 Task: Start in the project AgileMind the sprint 'Platform Stability Sprint', with a duration of 1 week. Start in the project AgileMind the sprint 'Platform Stability Sprint', with a duration of 3 weeks. Start in the project AgileMind the sprint 'Platform Stability Sprint', with a duration of 2 weeks
Action: Mouse moved to (628, 353)
Screenshot: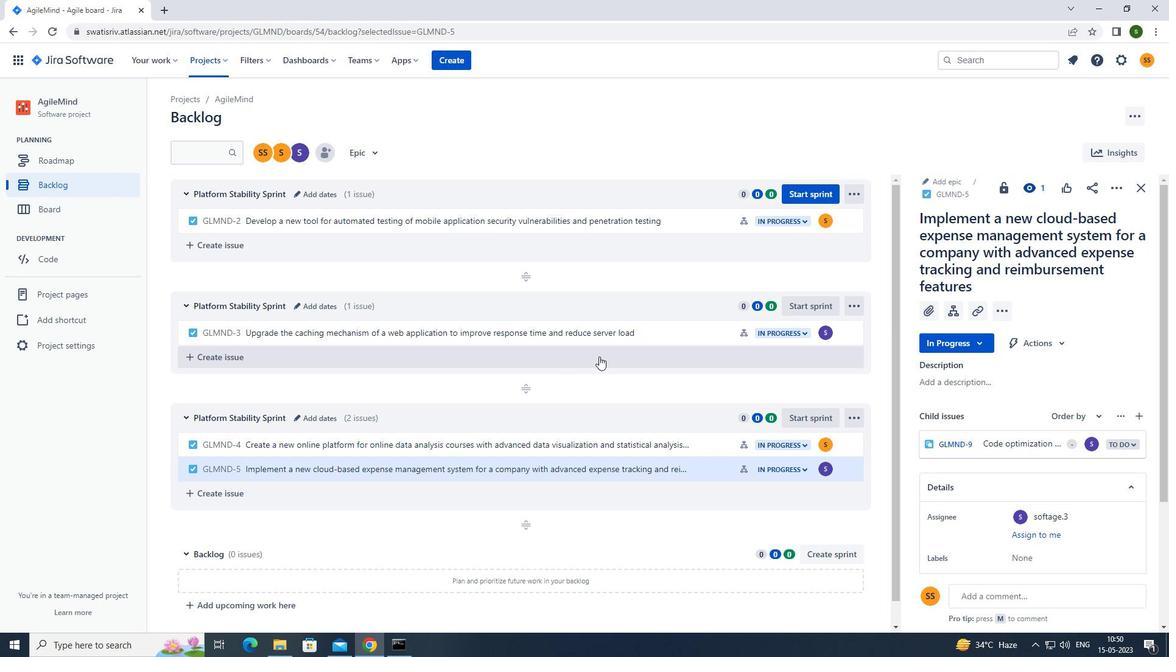 
Action: Mouse scrolled (628, 353) with delta (0, 0)
Screenshot: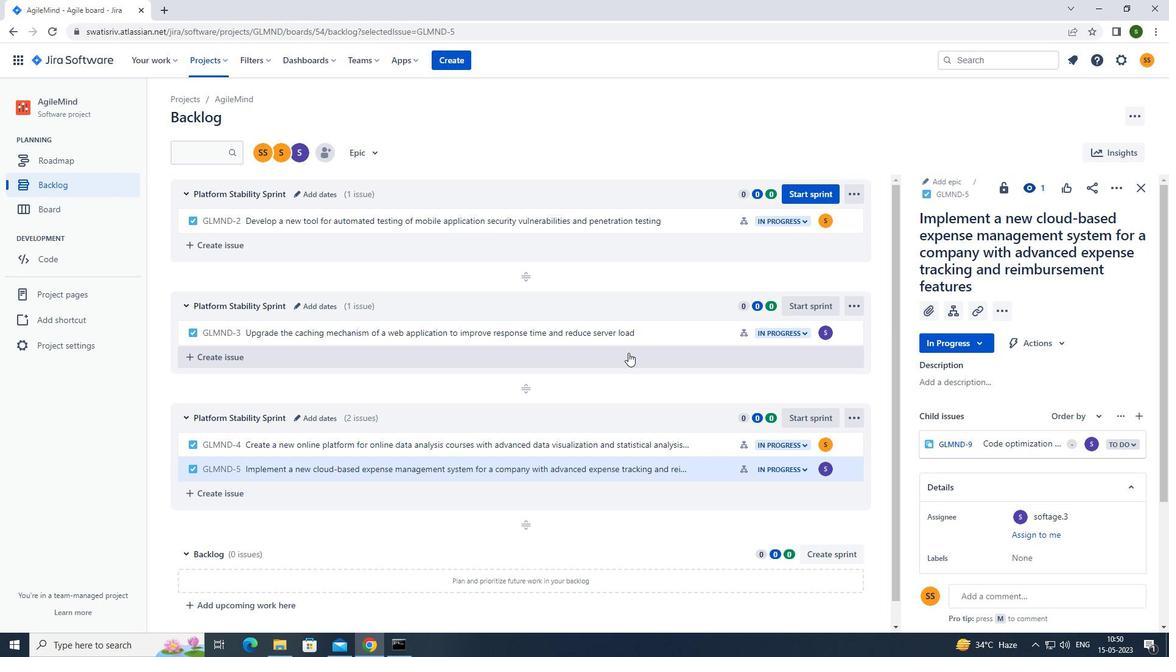 
Action: Mouse scrolled (628, 353) with delta (0, 0)
Screenshot: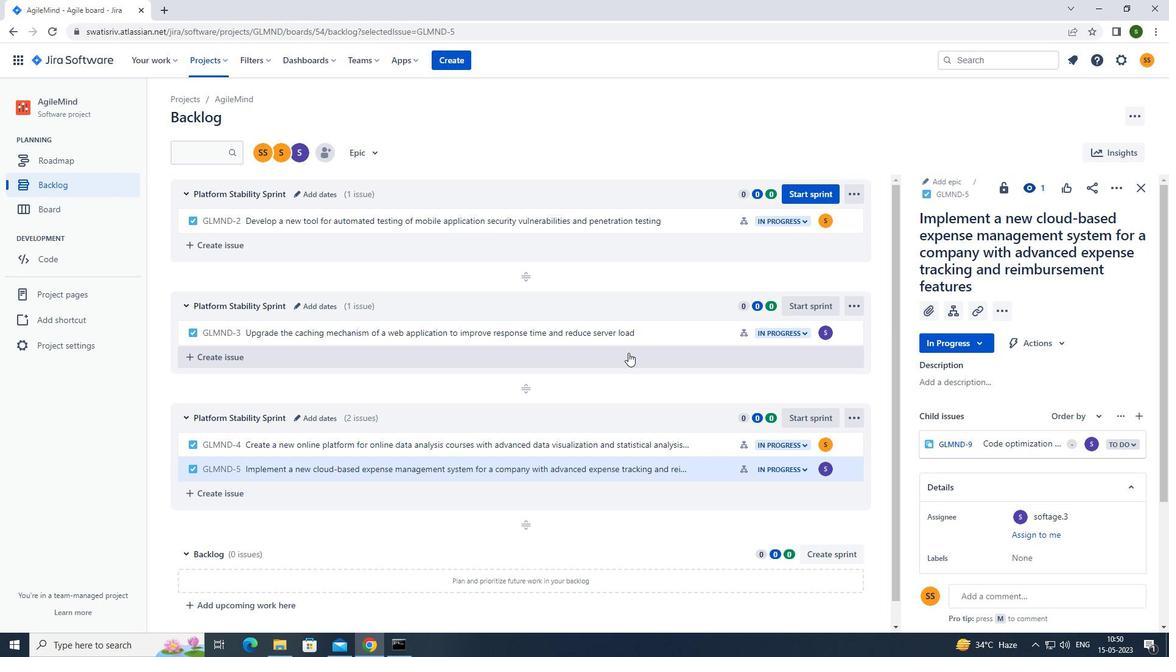 
Action: Mouse scrolled (628, 353) with delta (0, 0)
Screenshot: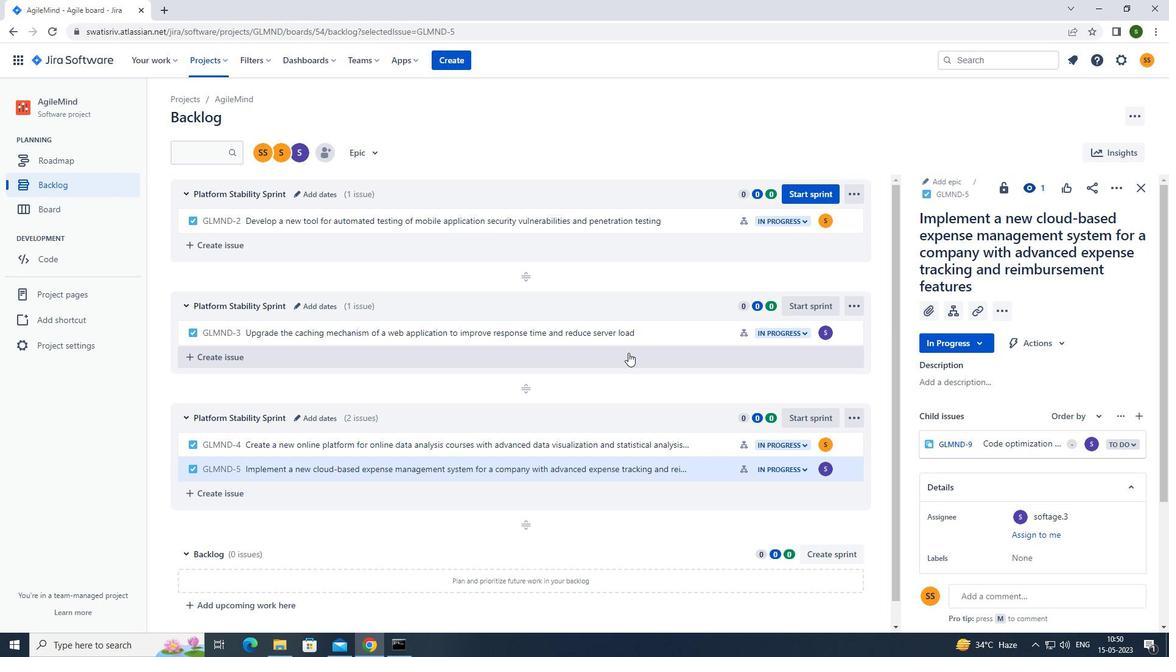 
Action: Mouse scrolled (628, 353) with delta (0, 0)
Screenshot: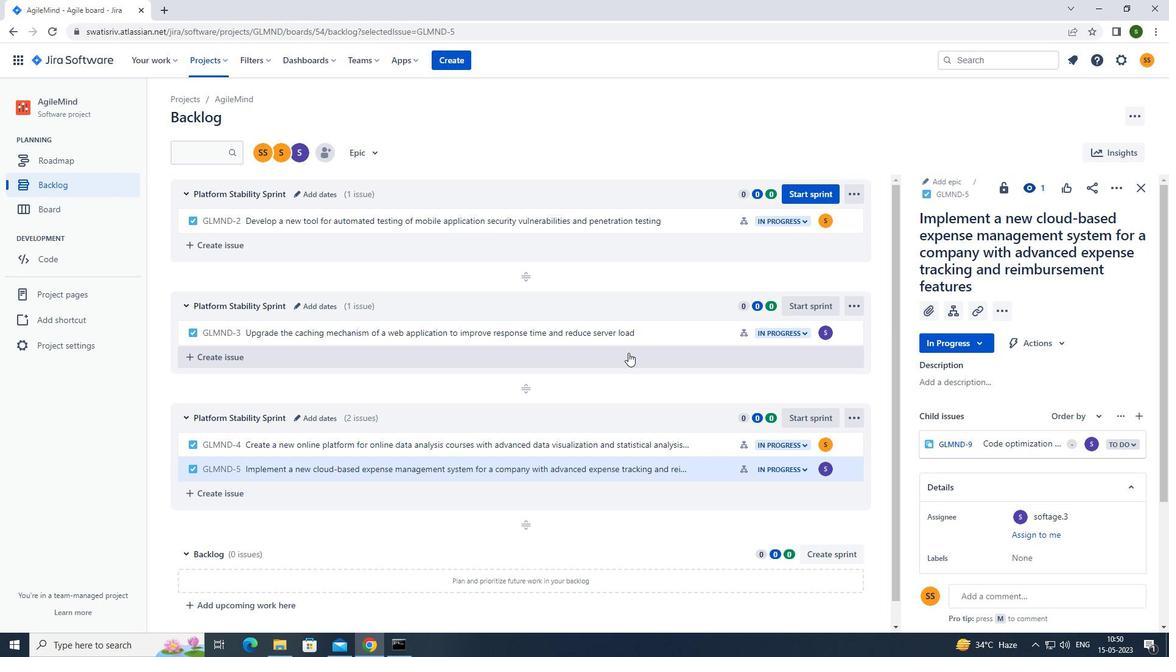 
Action: Mouse moved to (794, 194)
Screenshot: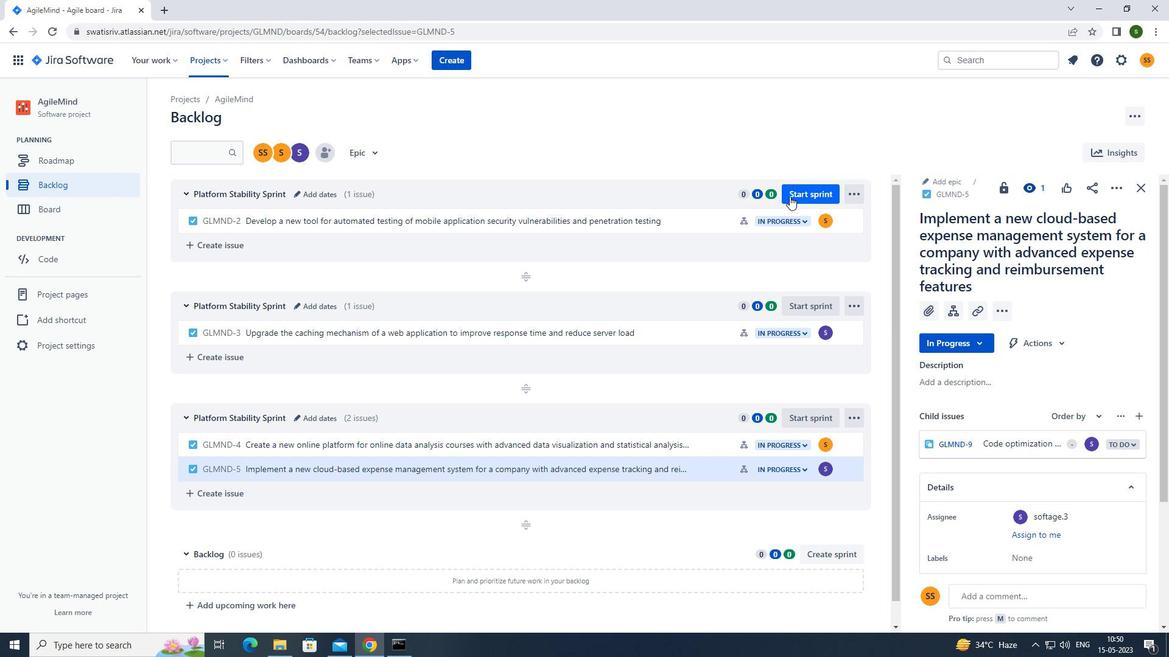 
Action: Mouse pressed left at (794, 194)
Screenshot: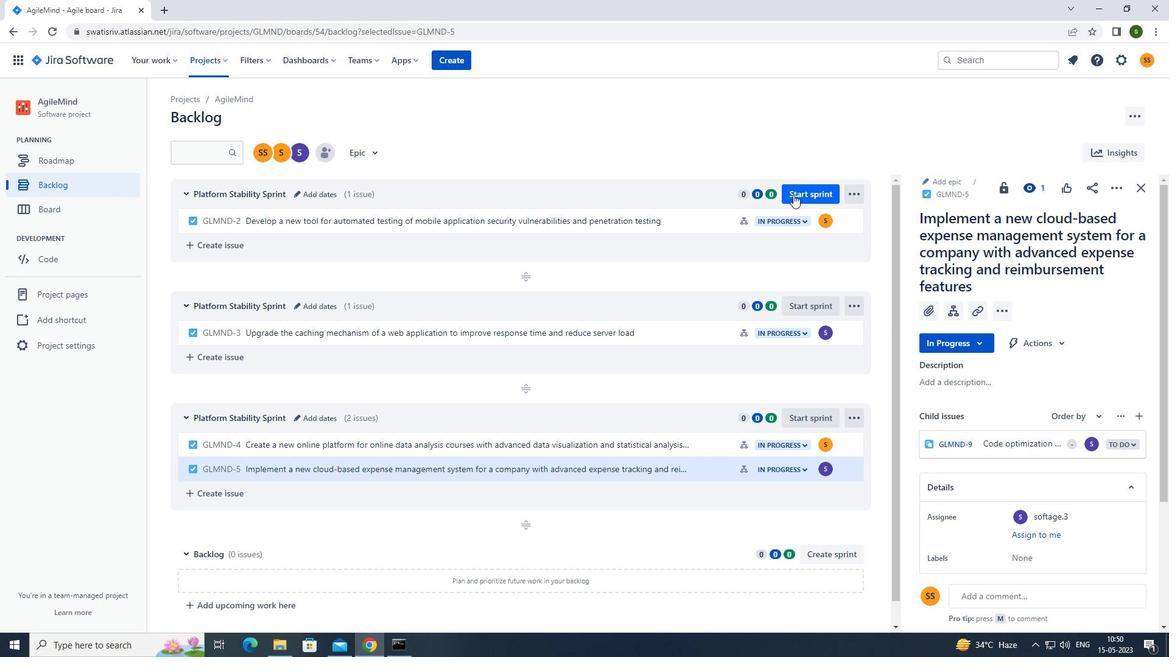 
Action: Mouse moved to (557, 215)
Screenshot: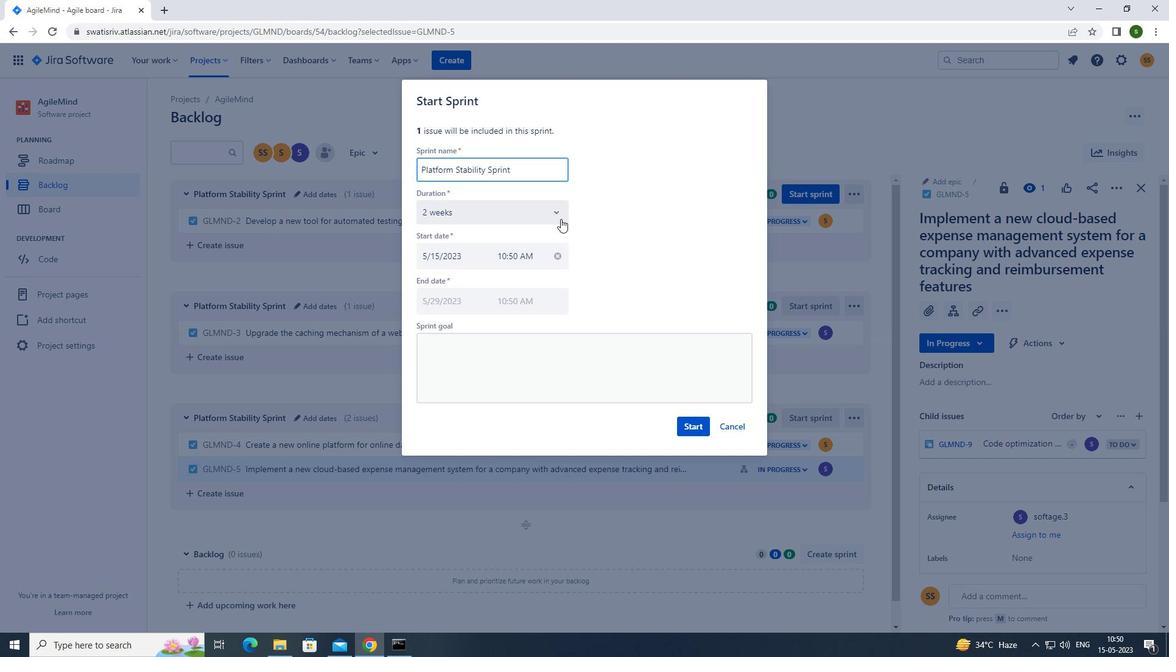 
Action: Mouse pressed left at (557, 215)
Screenshot: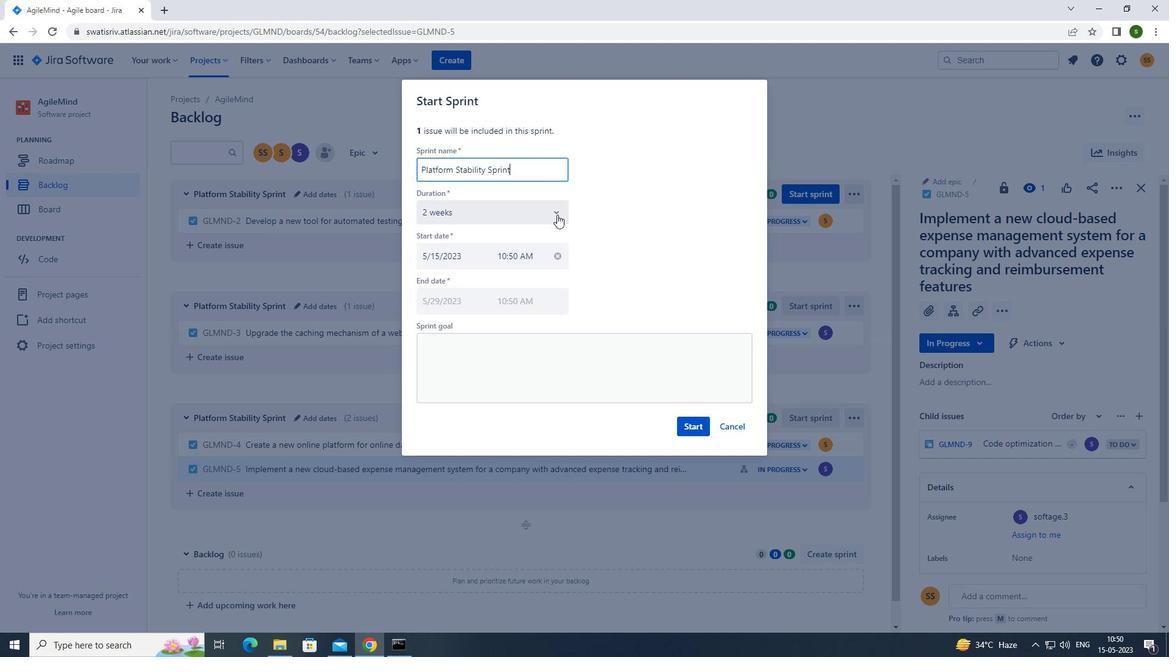 
Action: Mouse moved to (484, 247)
Screenshot: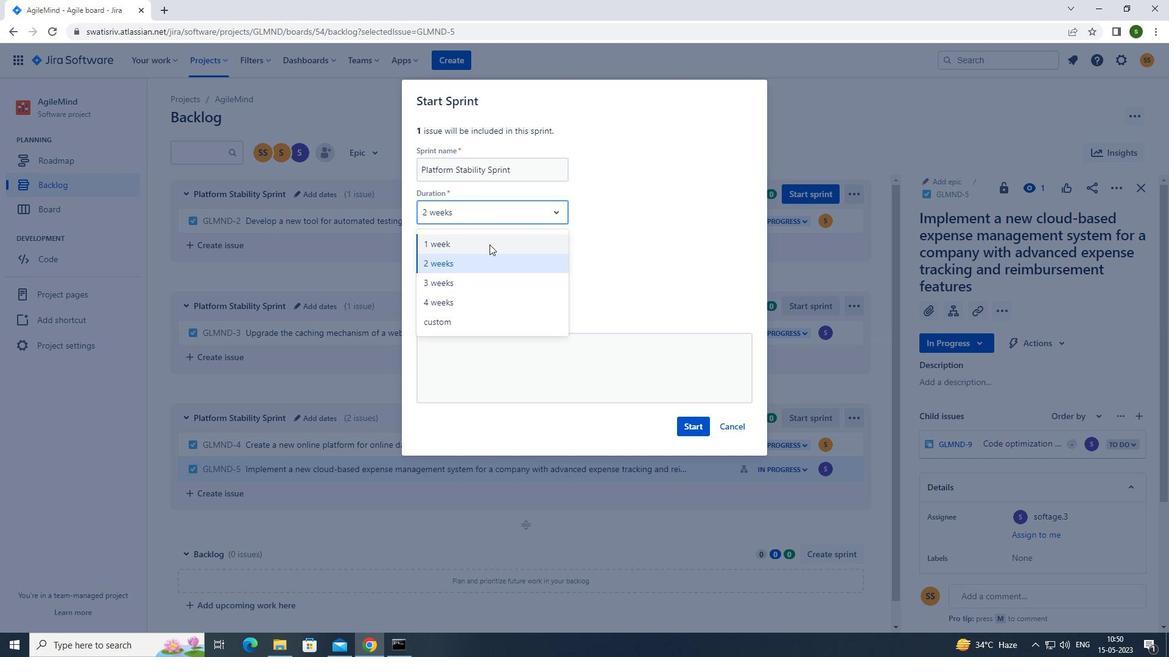
Action: Mouse pressed left at (484, 247)
Screenshot: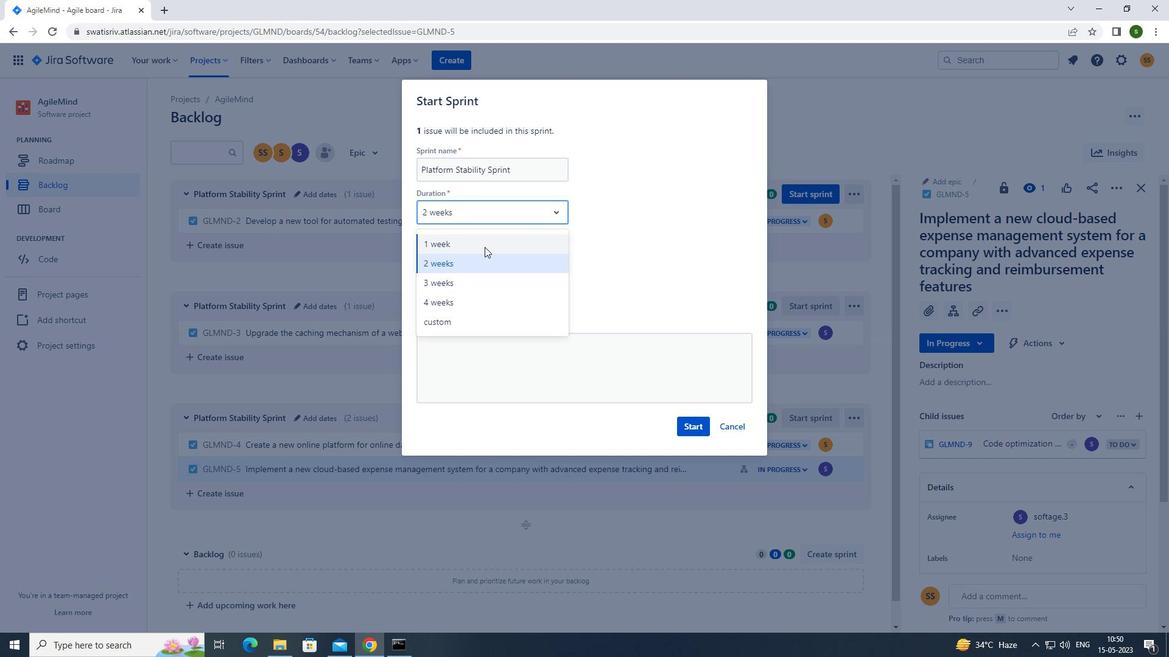
Action: Mouse moved to (687, 425)
Screenshot: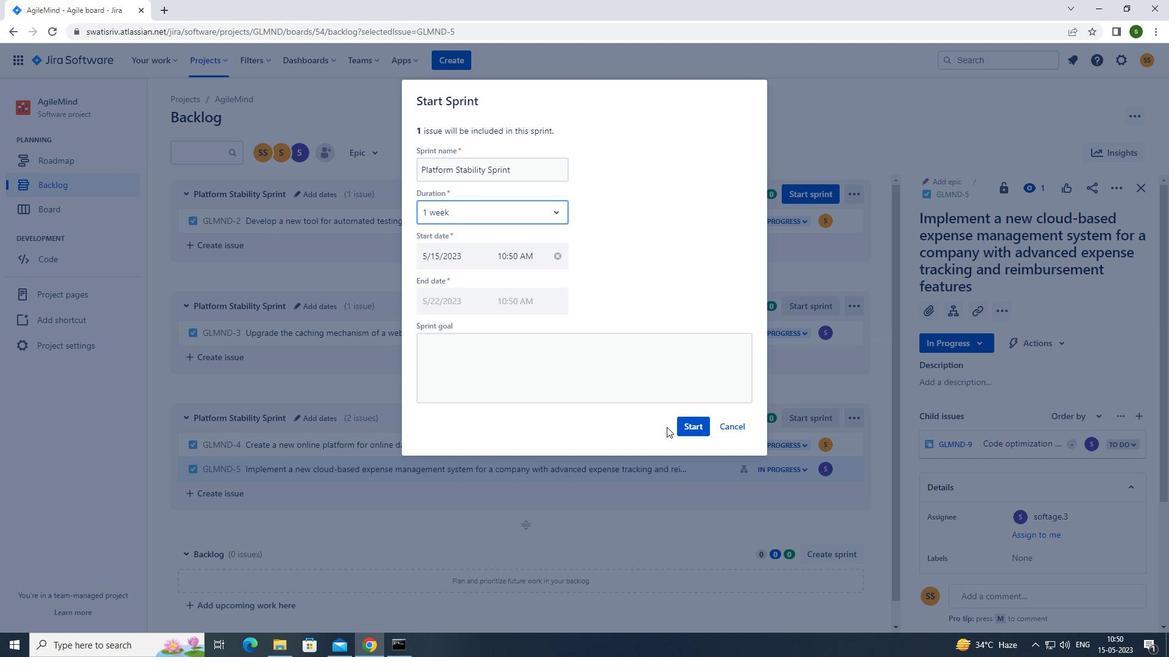 
Action: Mouse pressed left at (687, 425)
Screenshot: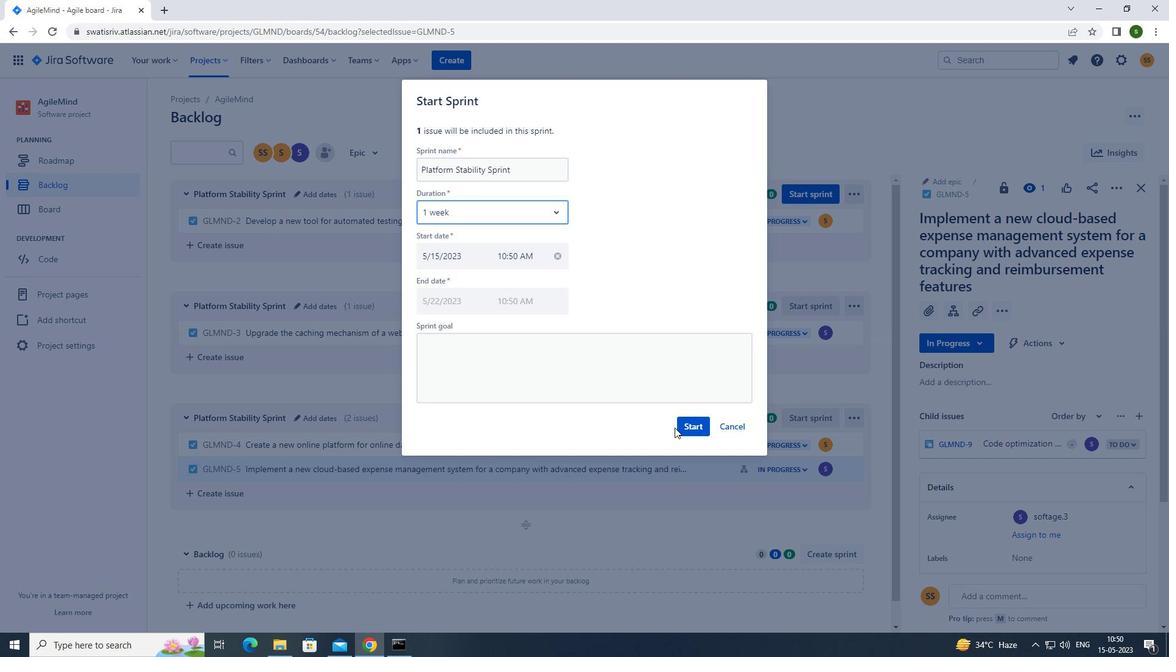 
Action: Mouse moved to (66, 187)
Screenshot: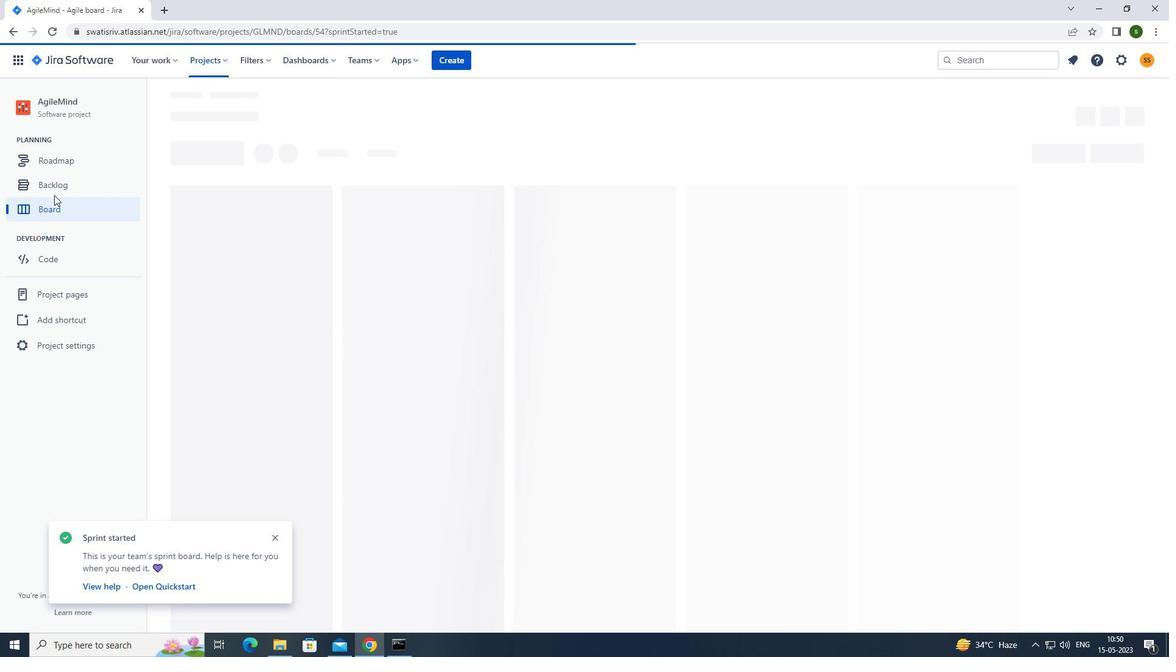 
Action: Mouse pressed left at (66, 187)
Screenshot: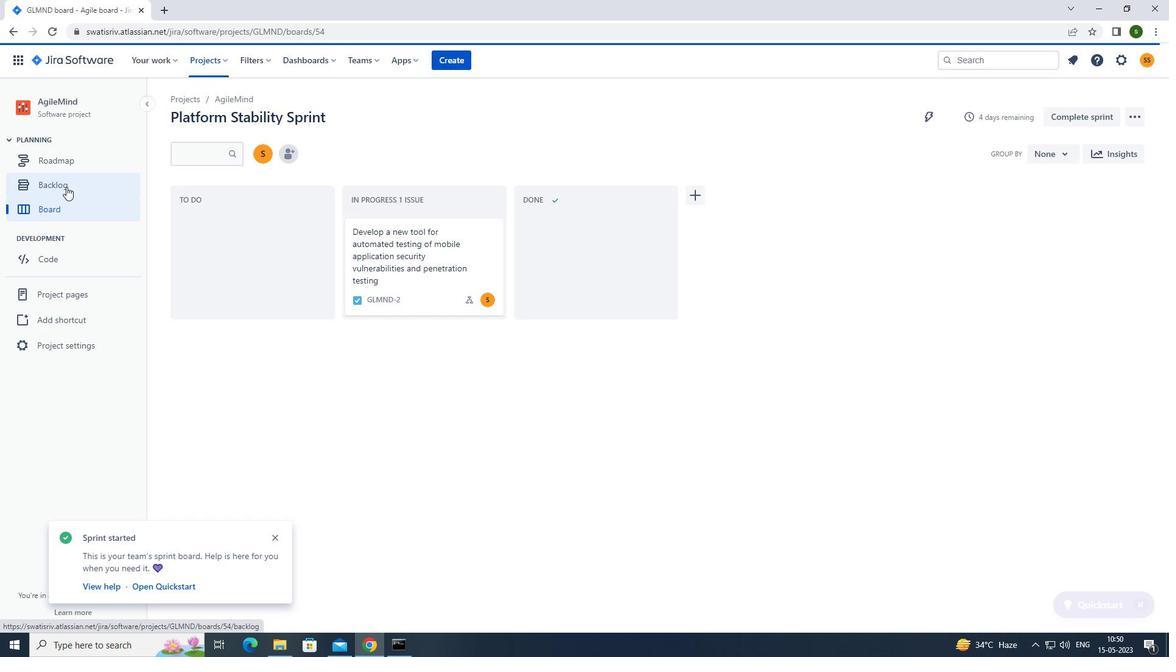 
Action: Mouse moved to (1062, 295)
Screenshot: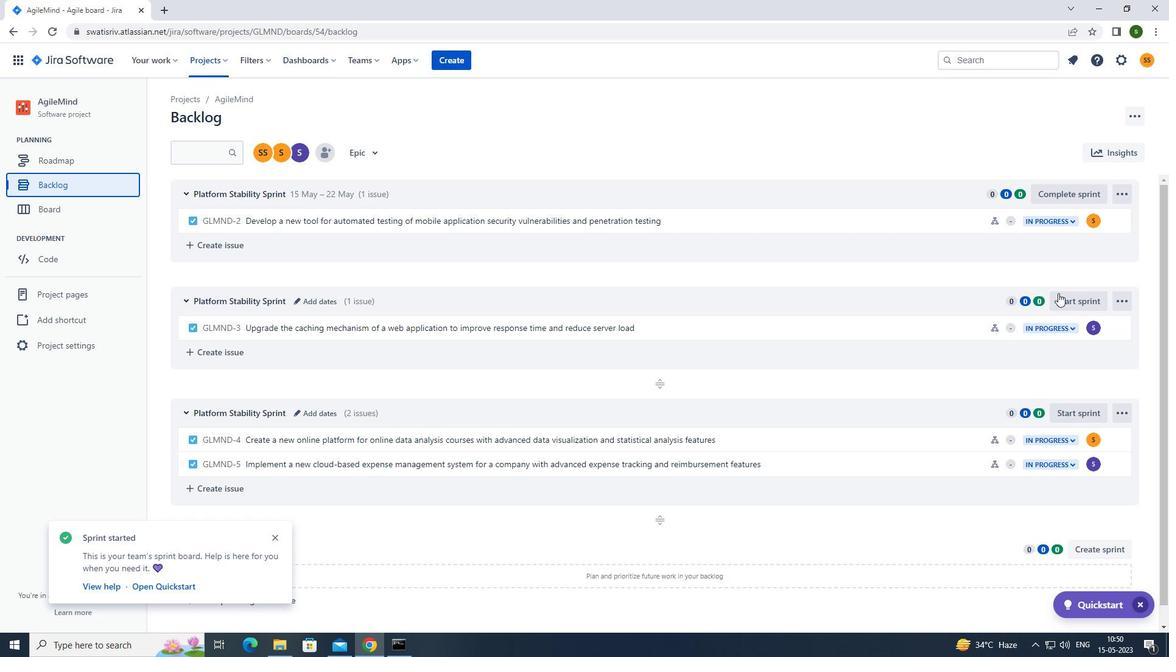 
Action: Mouse pressed left at (1062, 295)
Screenshot: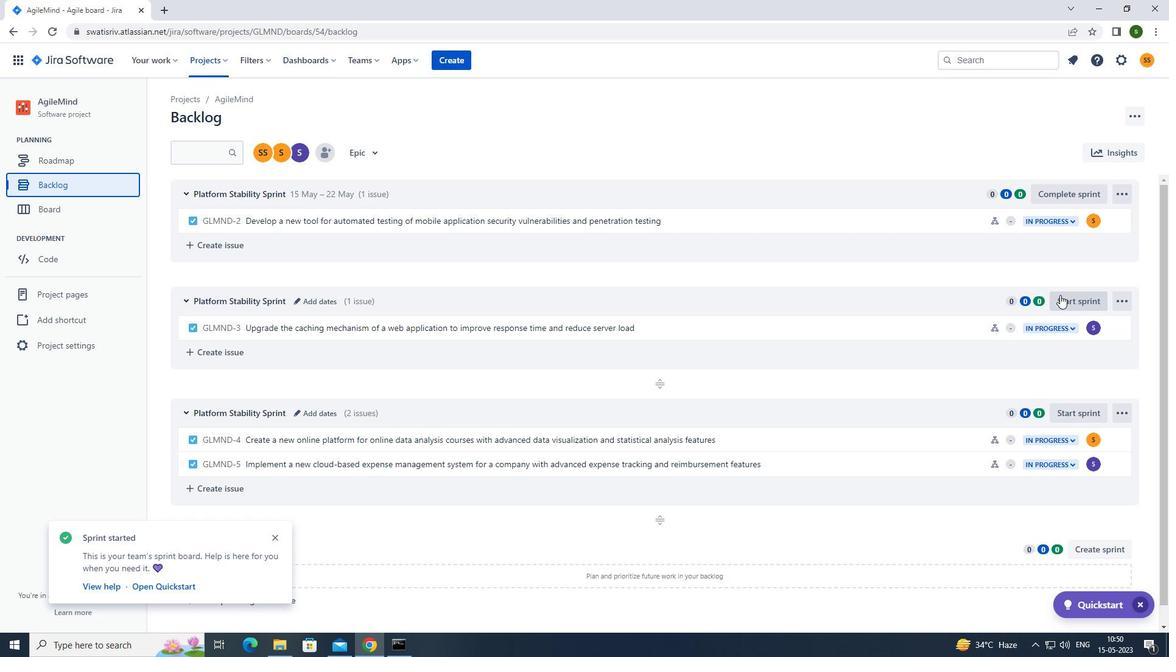 
Action: Mouse moved to (525, 216)
Screenshot: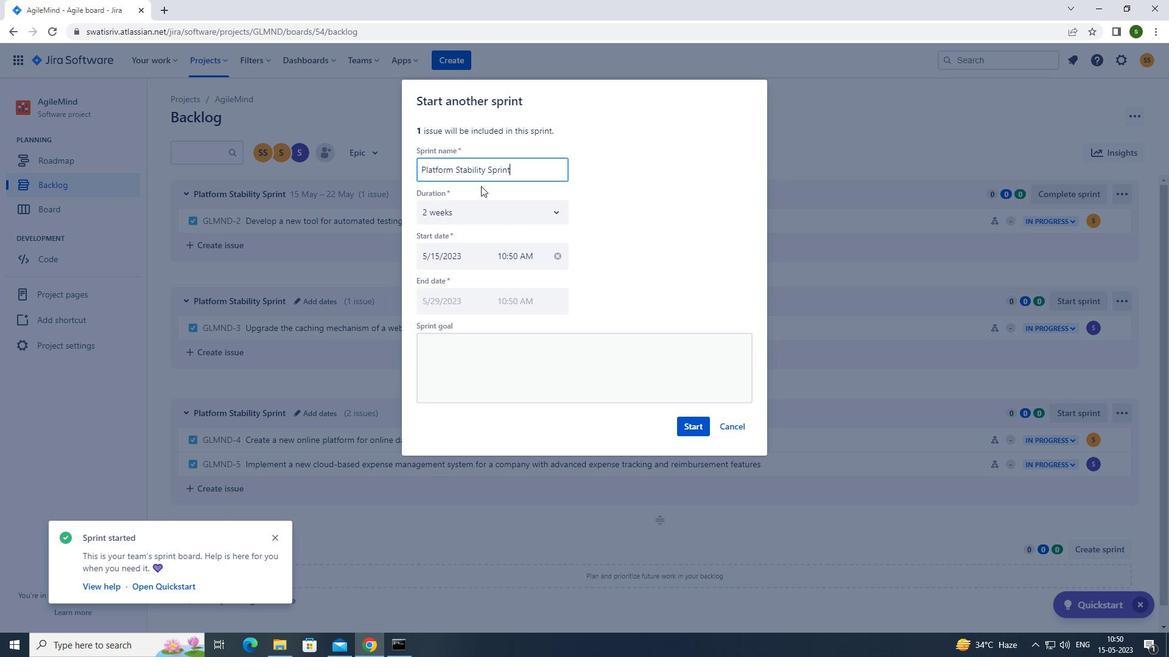 
Action: Mouse pressed left at (525, 216)
Screenshot: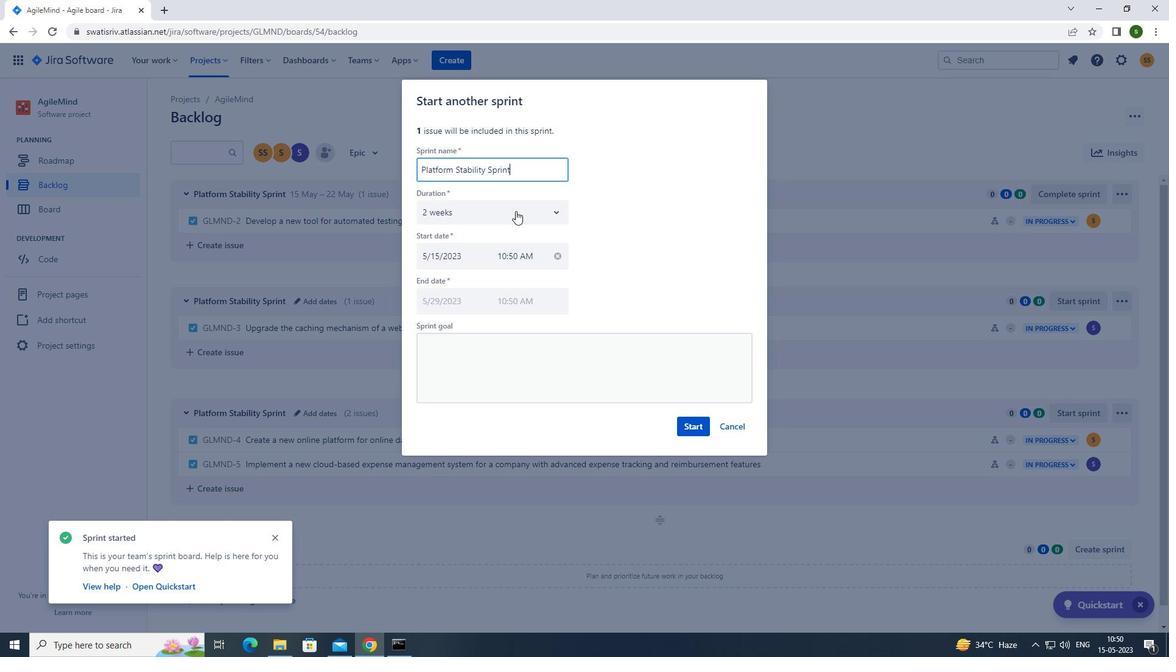 
Action: Mouse moved to (471, 279)
Screenshot: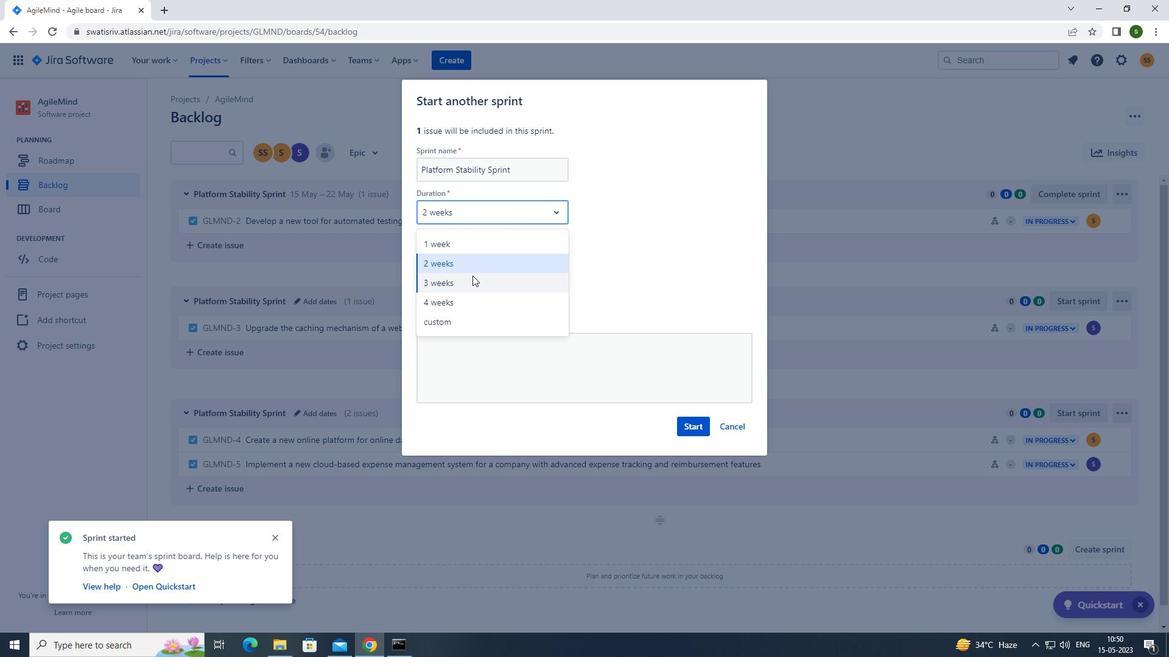 
Action: Mouse pressed left at (471, 279)
Screenshot: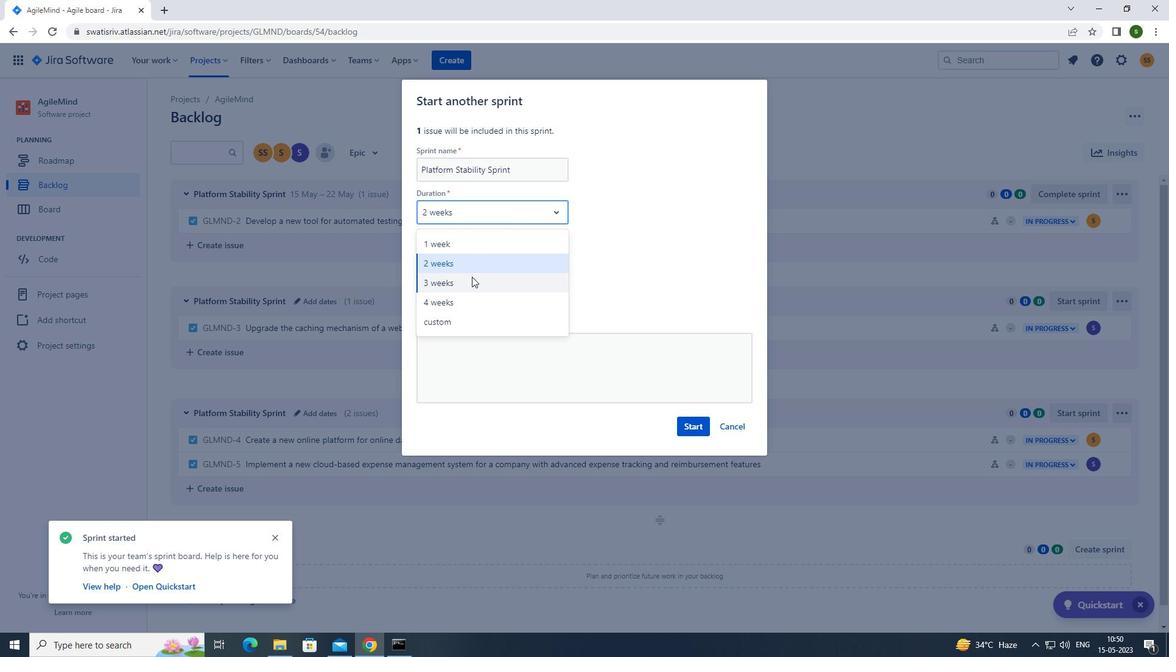 
Action: Mouse moved to (688, 425)
Screenshot: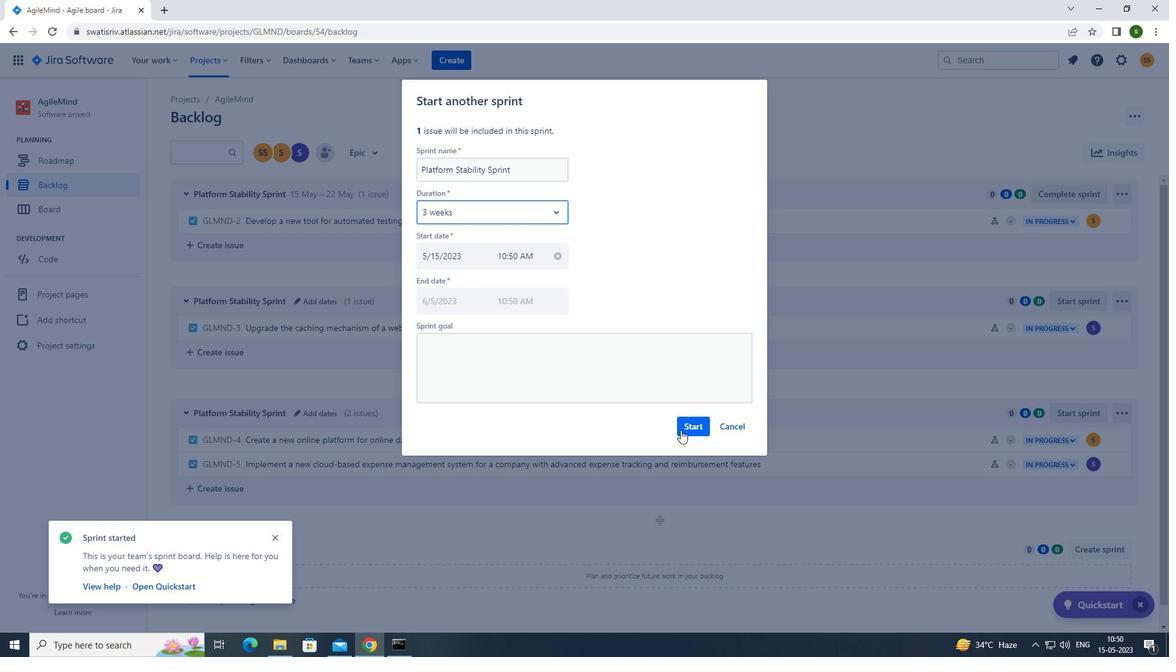 
Action: Mouse pressed left at (688, 425)
Screenshot: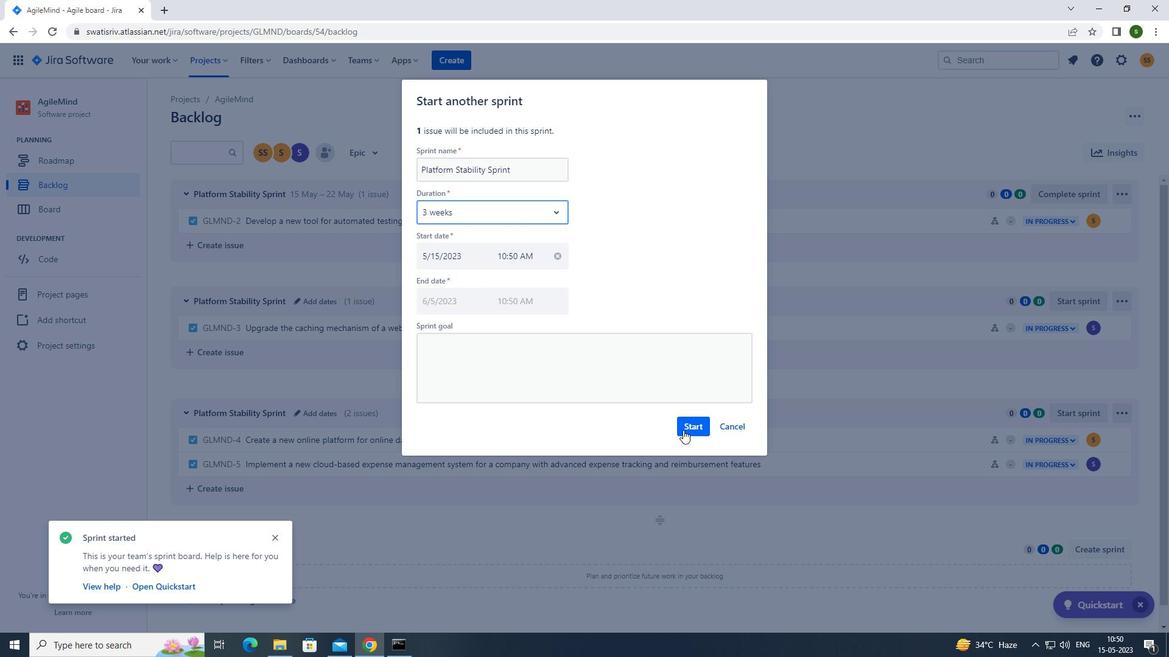 
Action: Mouse moved to (82, 187)
Screenshot: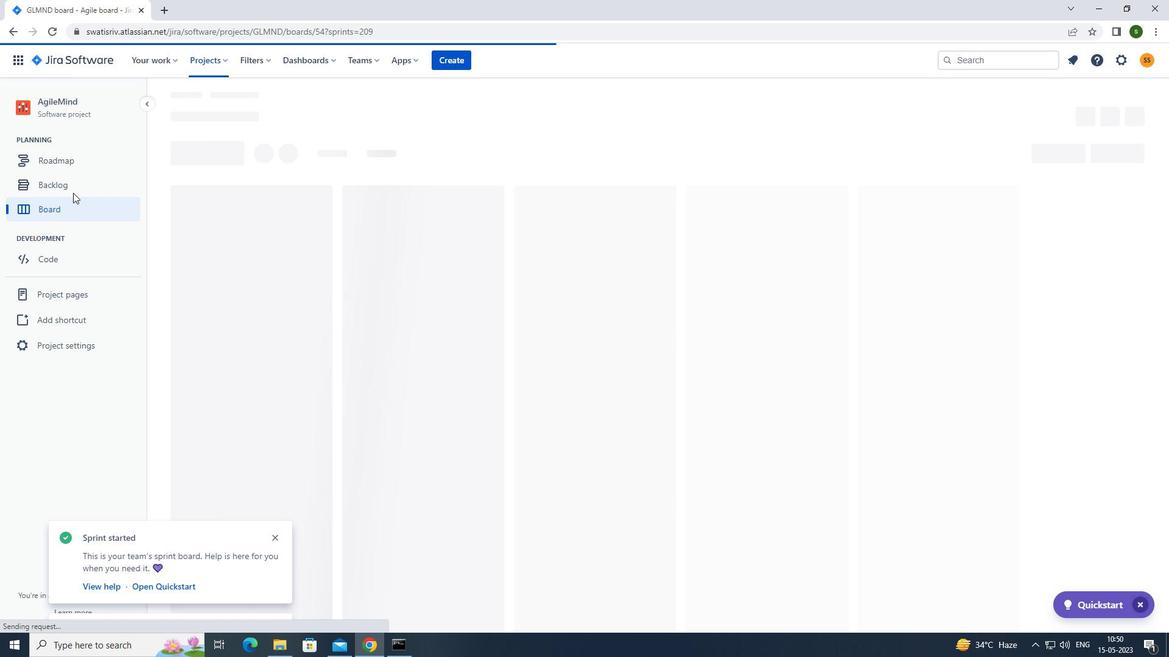 
Action: Mouse pressed left at (82, 187)
Screenshot: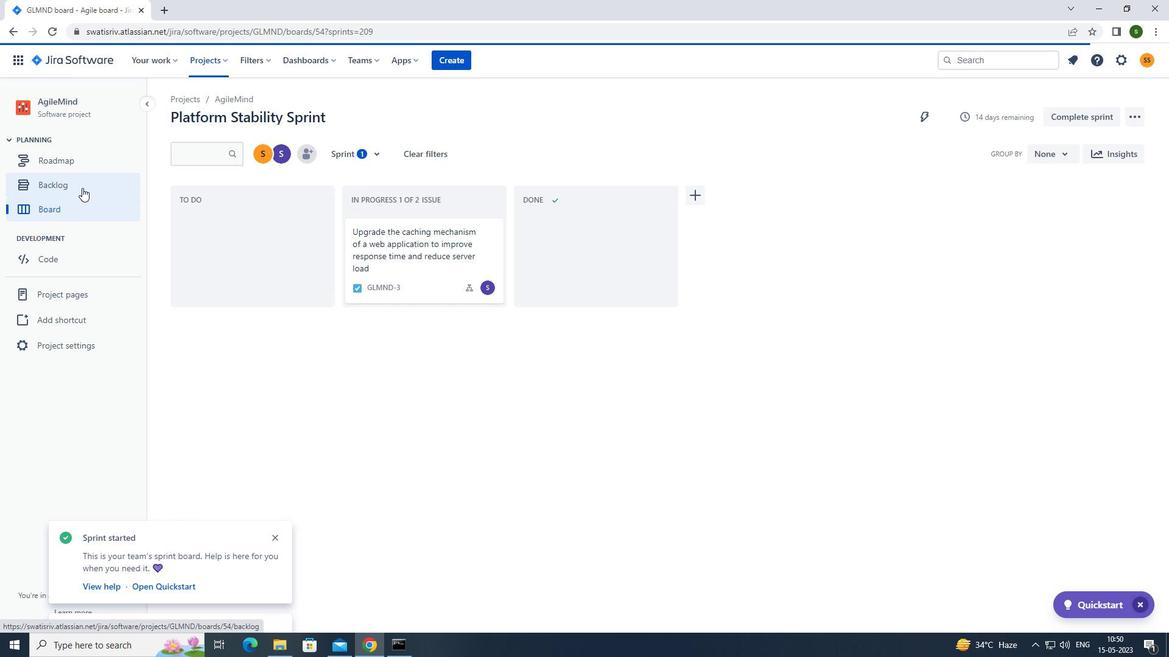 
Action: Mouse moved to (1077, 406)
Screenshot: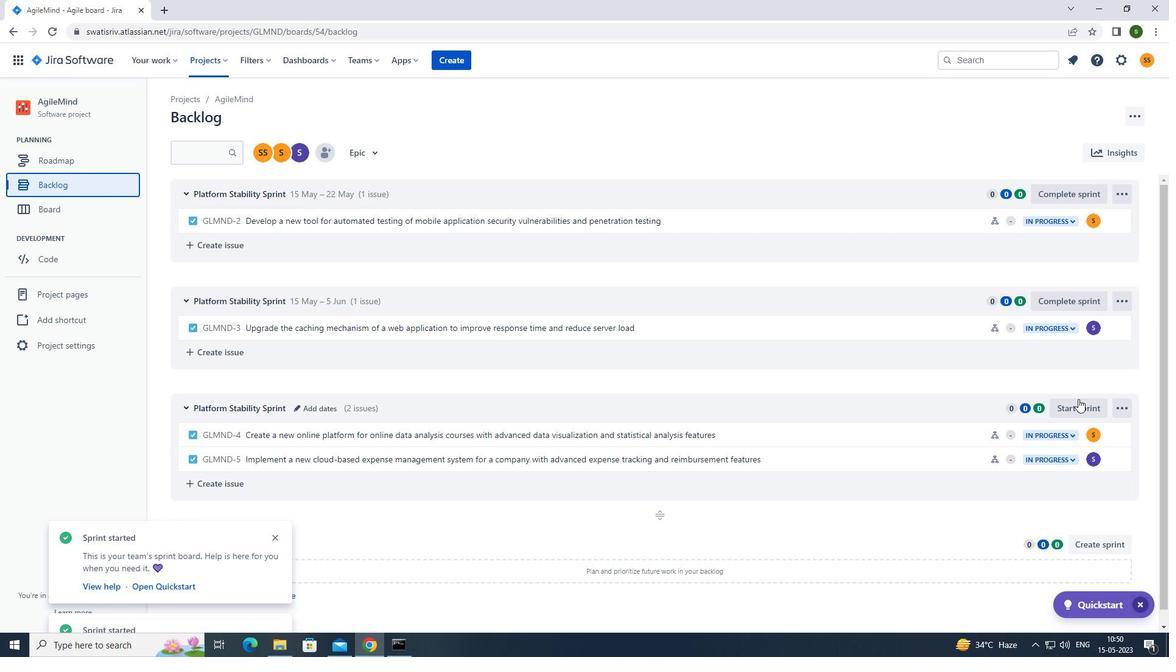 
Action: Mouse pressed left at (1077, 406)
Screenshot: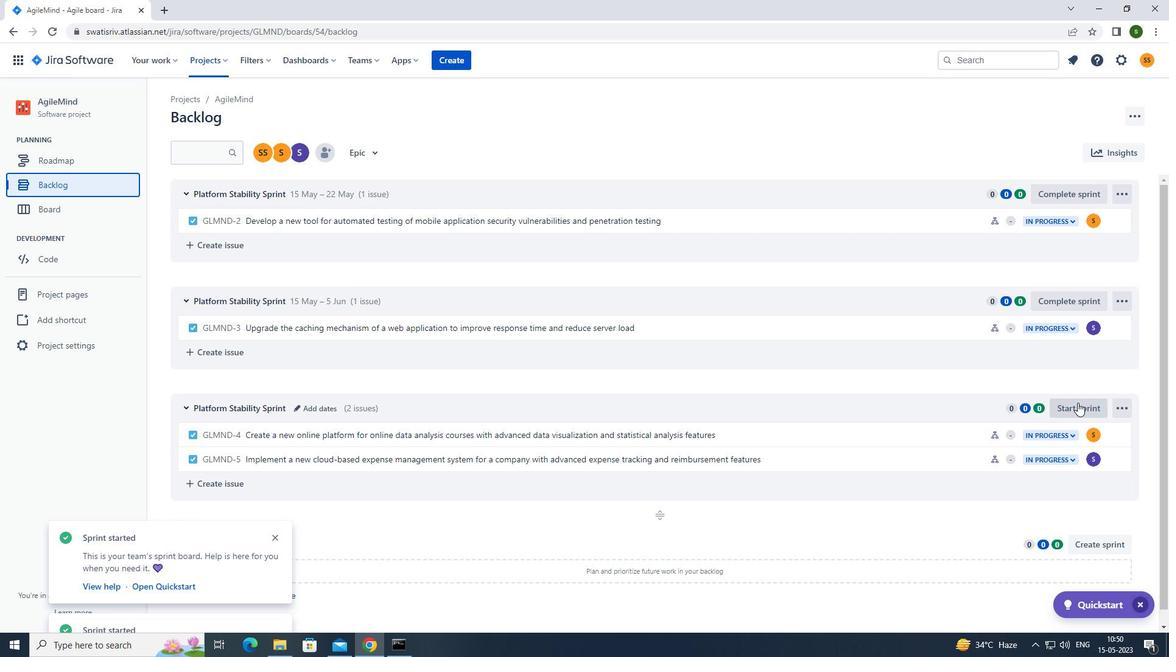 
Action: Mouse moved to (483, 213)
Screenshot: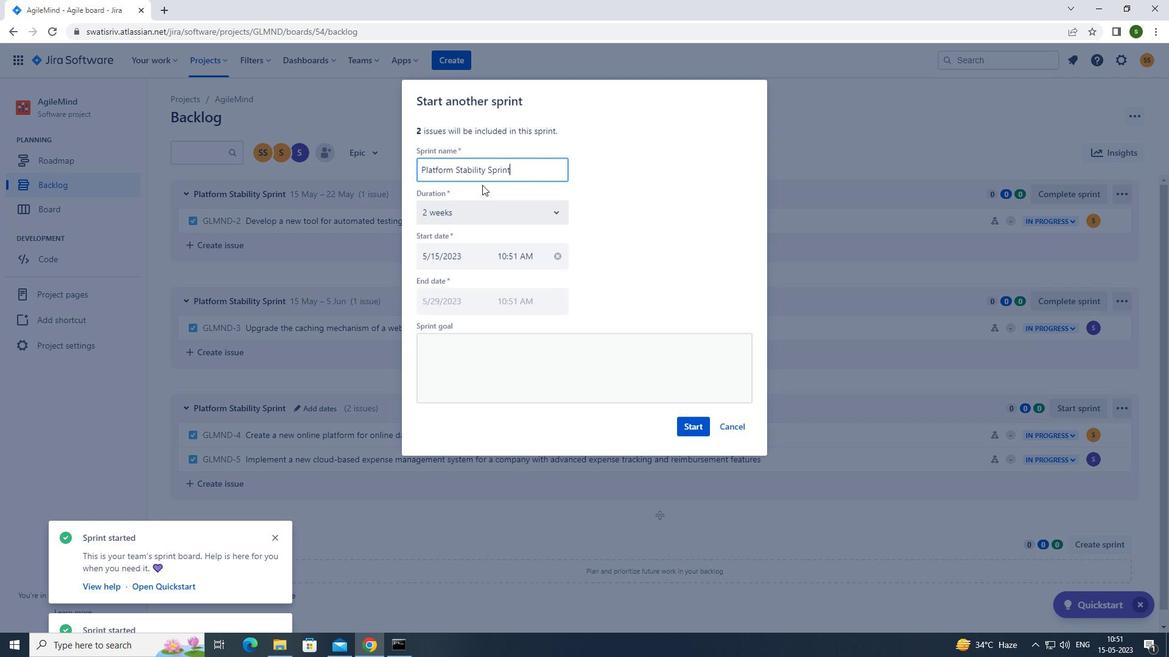 
Action: Mouse pressed left at (483, 213)
Screenshot: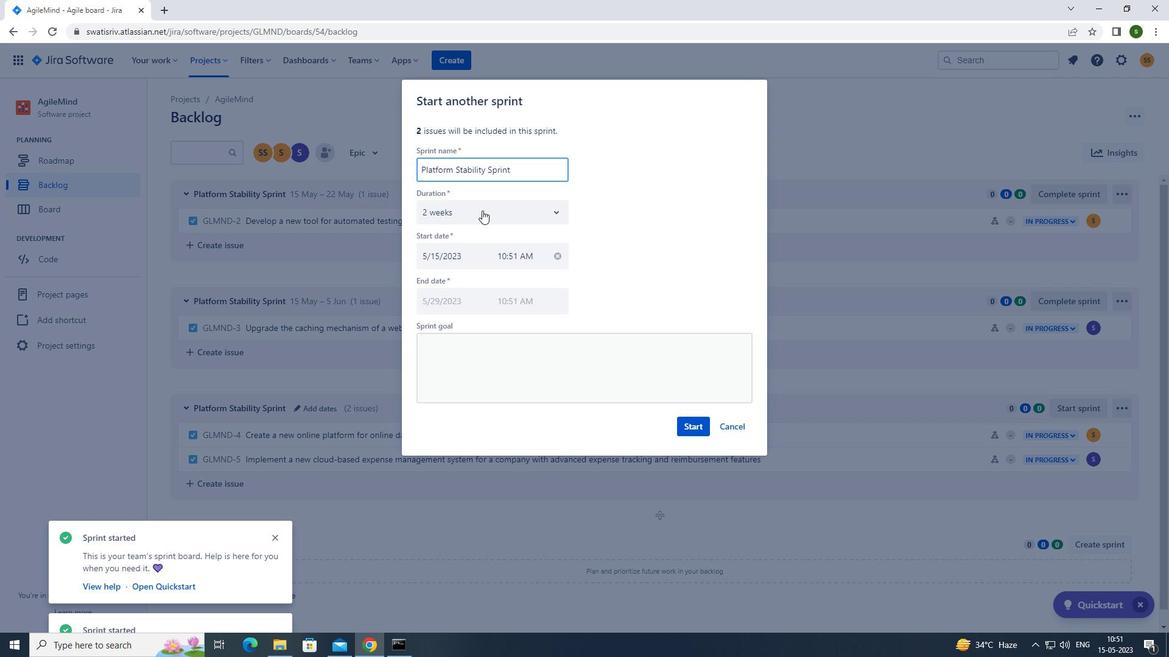 
Action: Mouse moved to (452, 264)
Screenshot: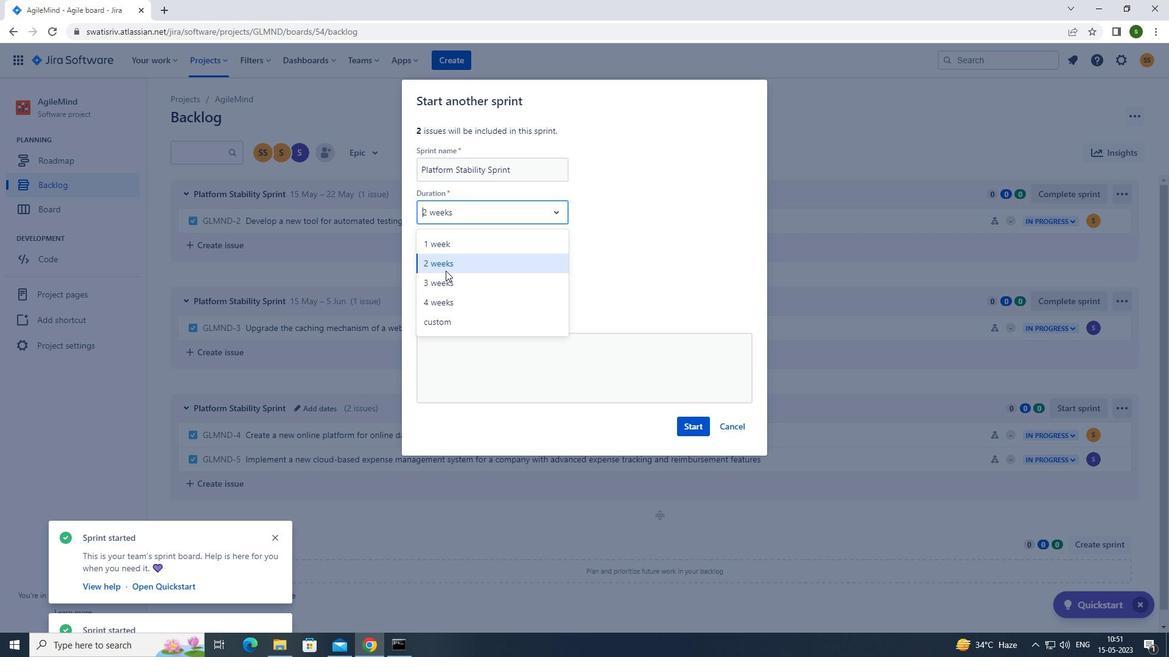 
Action: Mouse pressed left at (452, 264)
Screenshot: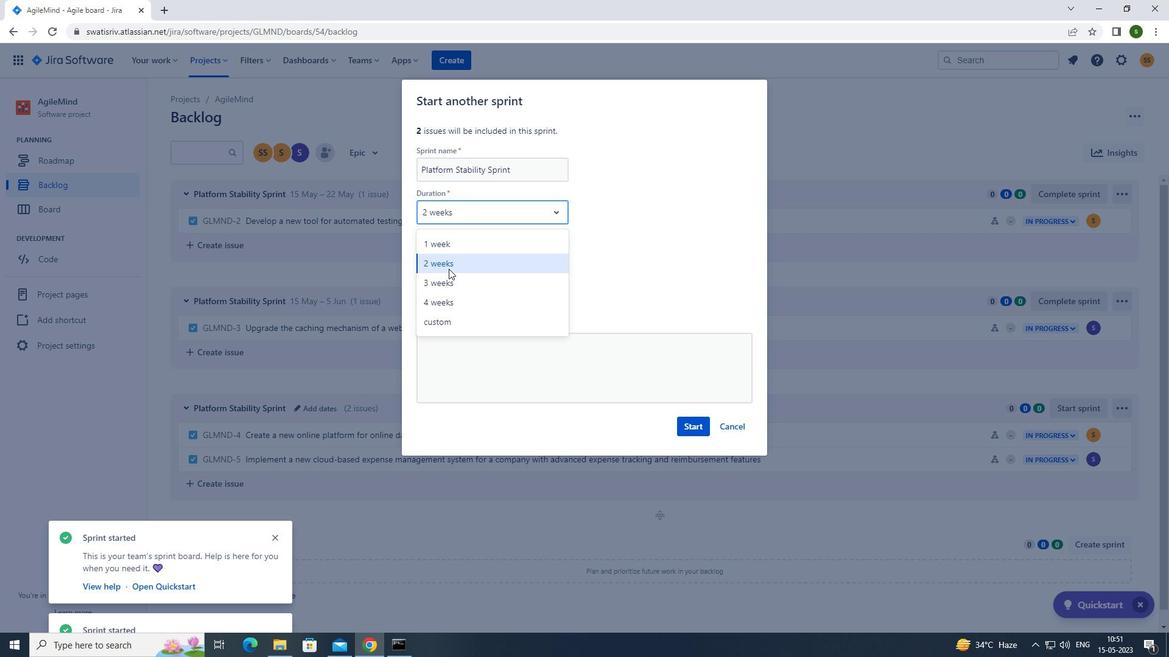
Action: Mouse moved to (694, 430)
Screenshot: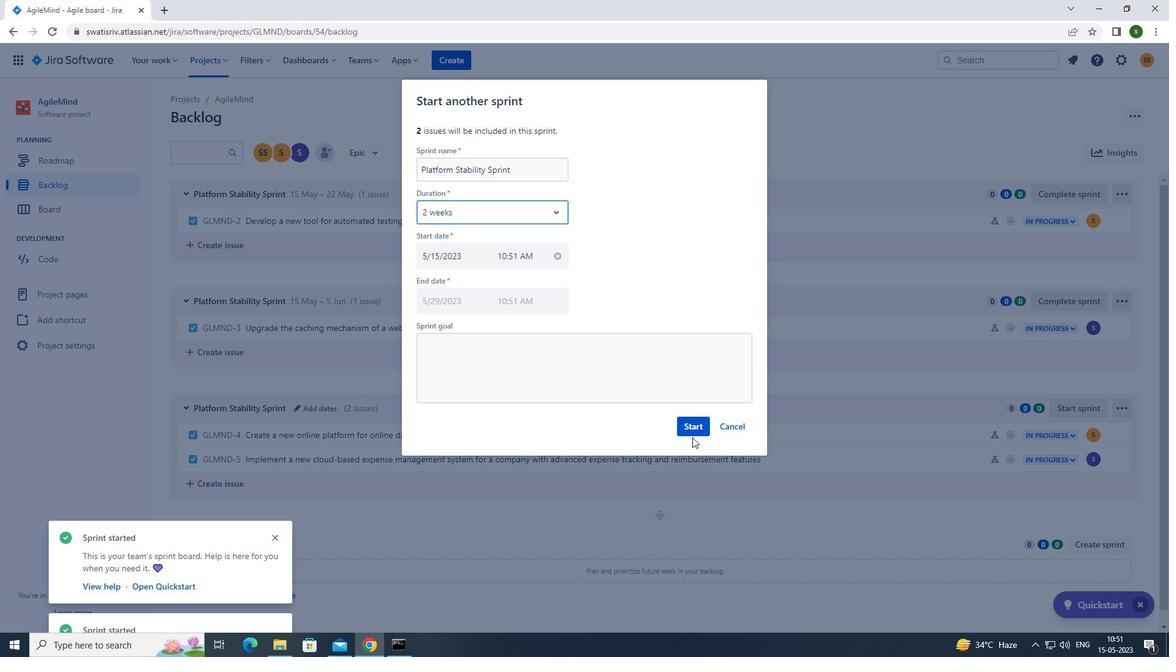 
Action: Mouse pressed left at (694, 430)
Screenshot: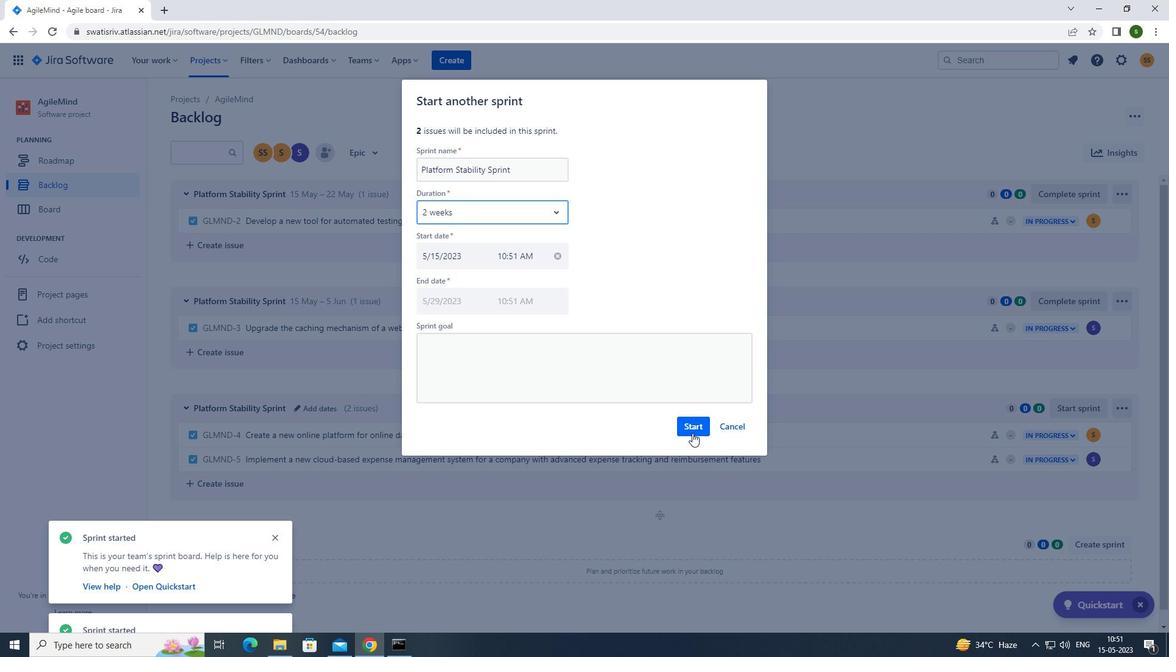 
